 Task: Create a rule from the Routing list, Task moved to a section -> Set Priority in the project BitRise , set the section as Done clear the priority
Action: Mouse moved to (923, 83)
Screenshot: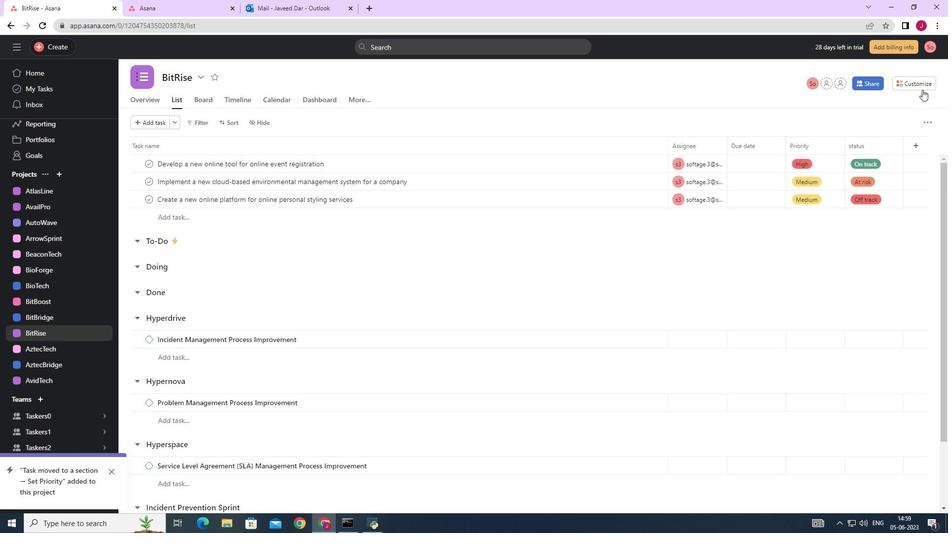 
Action: Mouse pressed left at (923, 83)
Screenshot: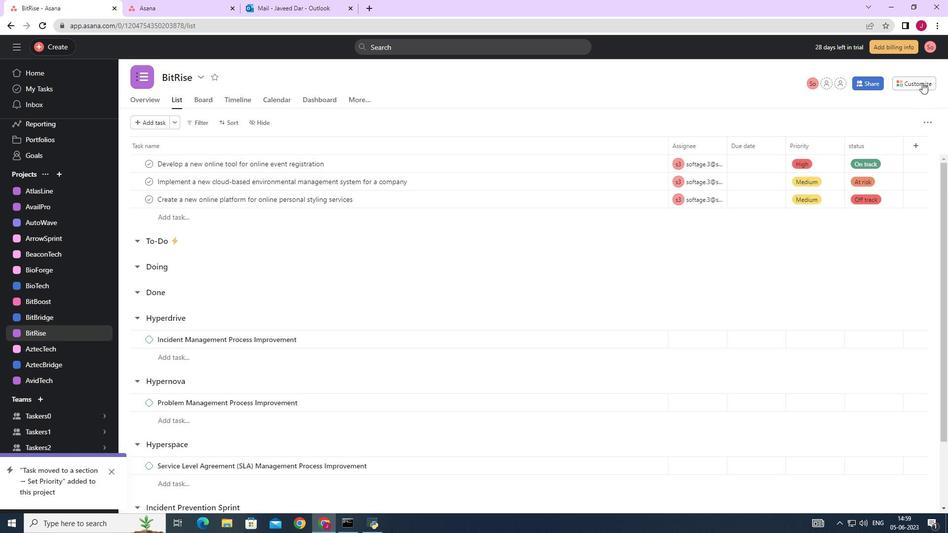 
Action: Mouse moved to (738, 204)
Screenshot: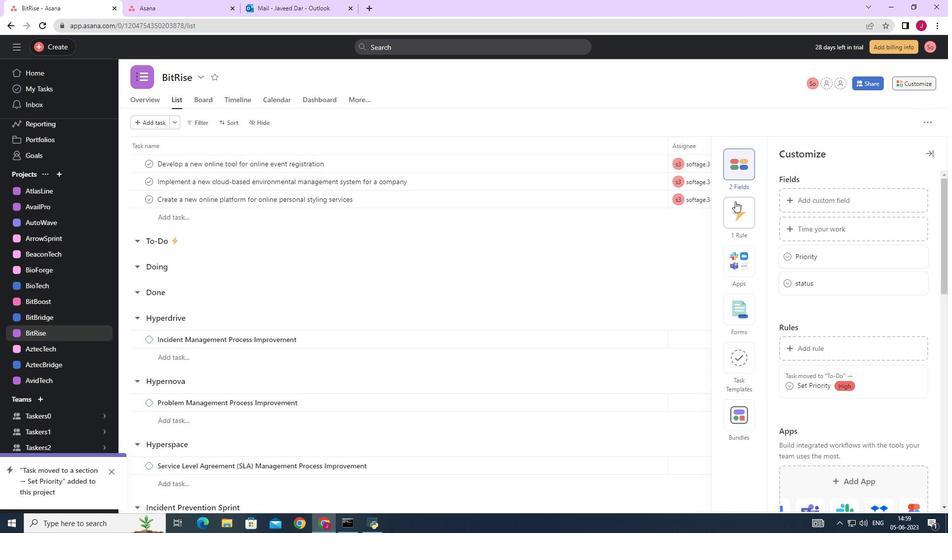 
Action: Mouse pressed left at (738, 204)
Screenshot: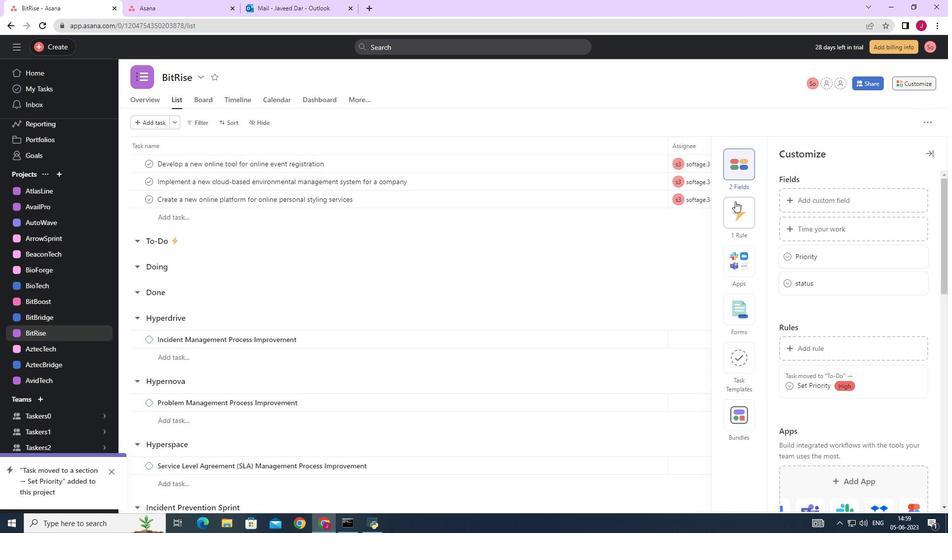 
Action: Mouse moved to (807, 200)
Screenshot: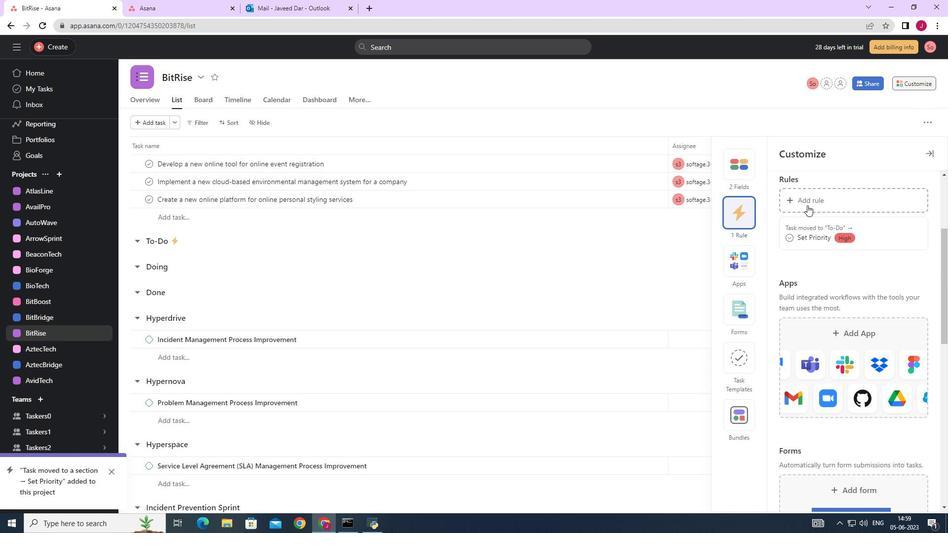 
Action: Mouse pressed left at (807, 200)
Screenshot: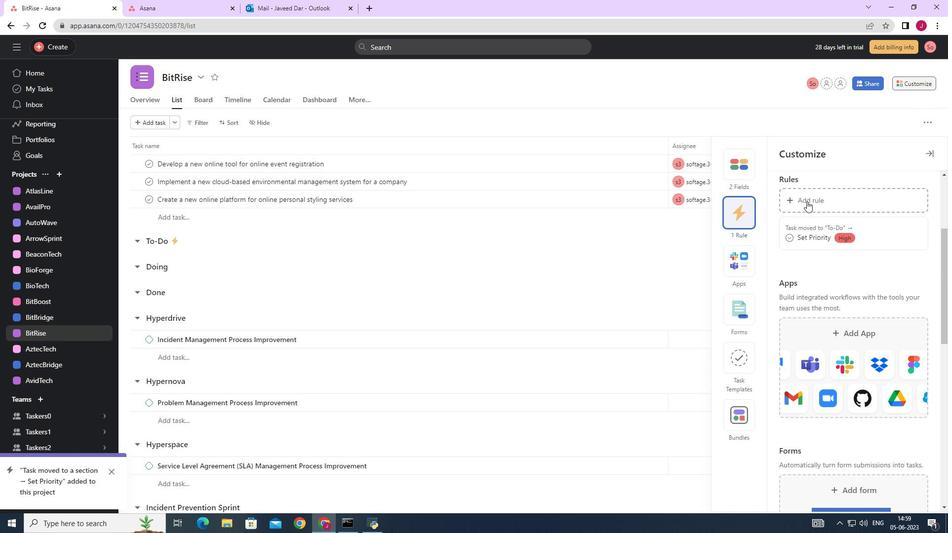 
Action: Mouse moved to (209, 131)
Screenshot: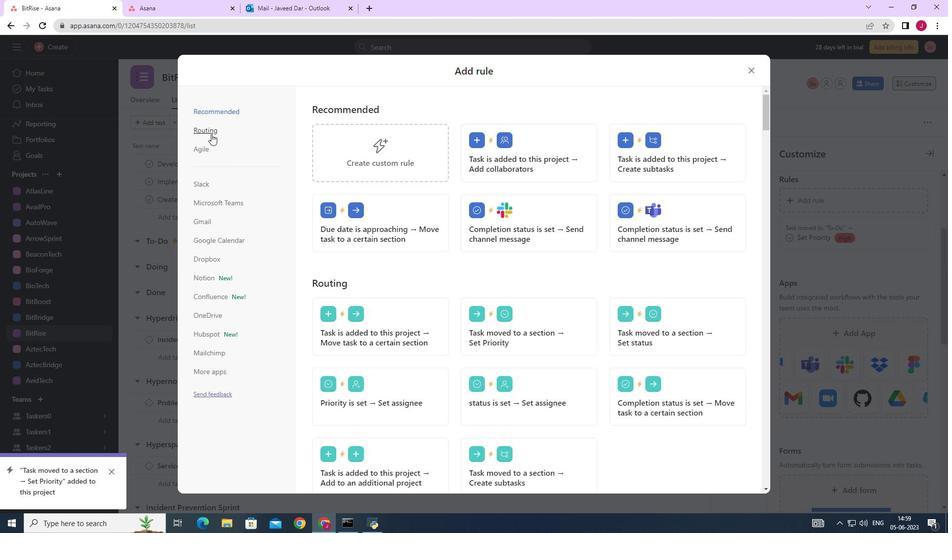 
Action: Mouse pressed left at (209, 131)
Screenshot: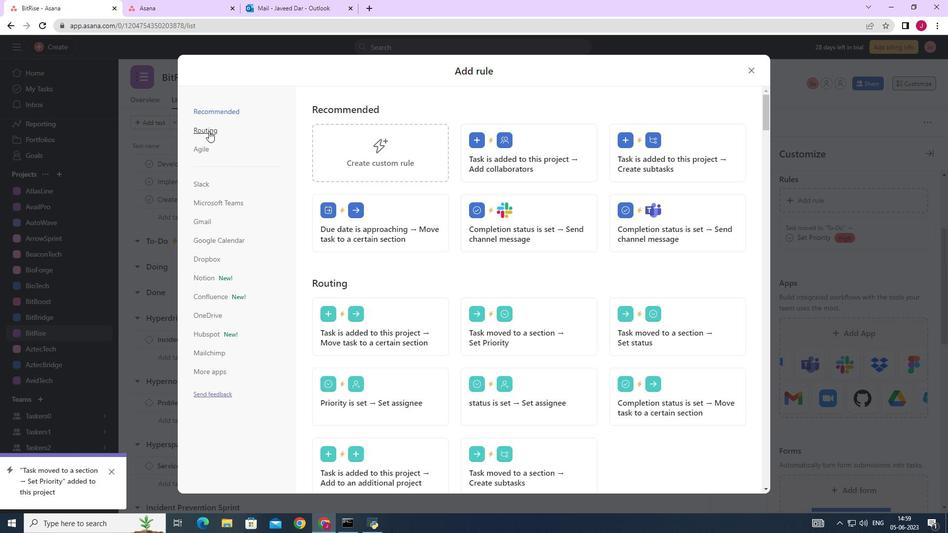 
Action: Mouse moved to (510, 143)
Screenshot: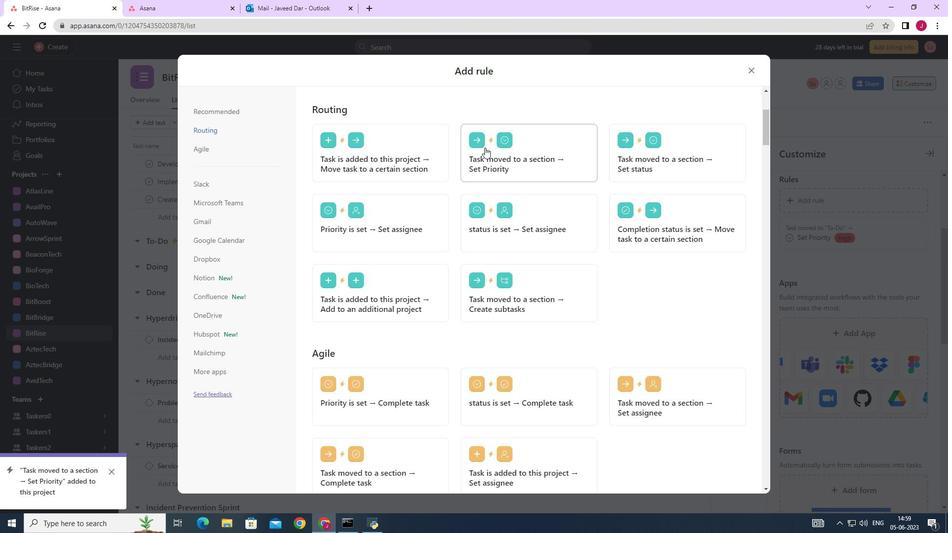 
Action: Mouse pressed left at (510, 143)
Screenshot: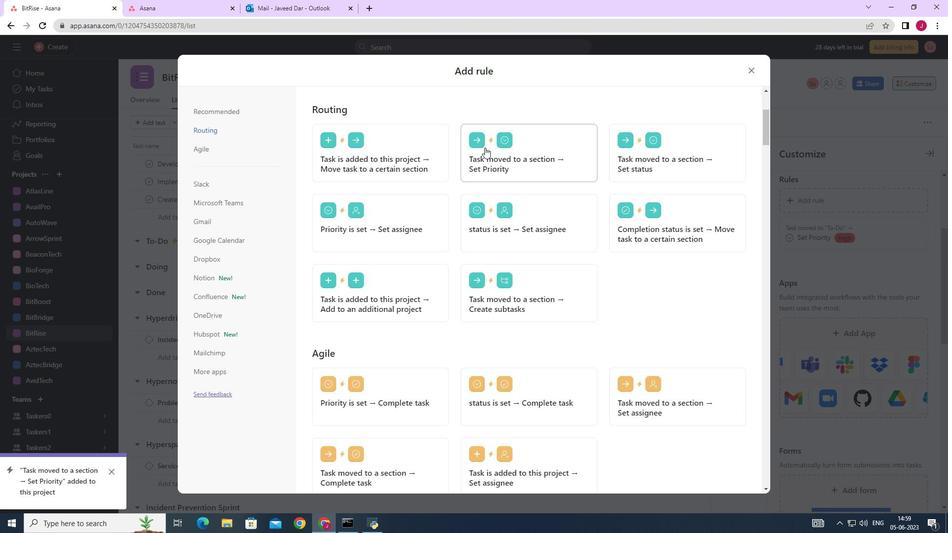 
Action: Mouse moved to (382, 259)
Screenshot: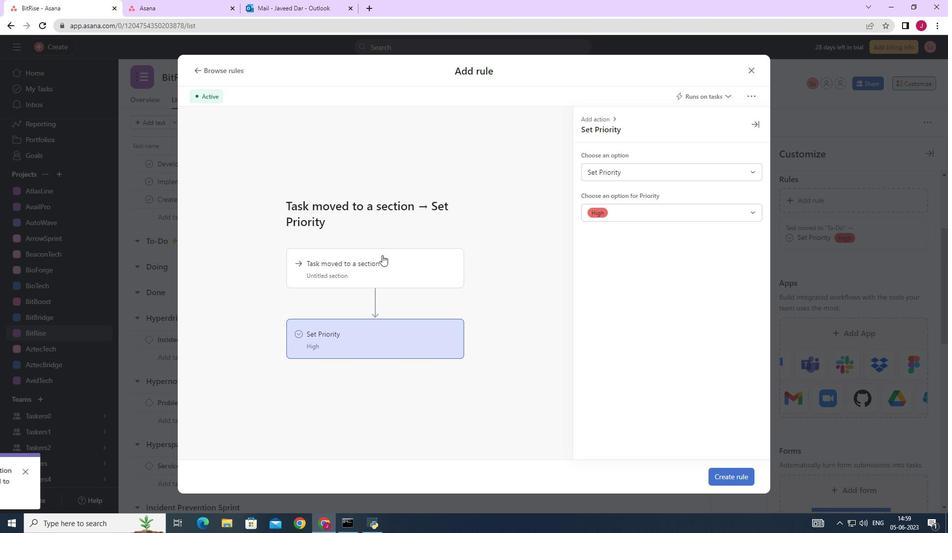 
Action: Mouse pressed left at (382, 259)
Screenshot: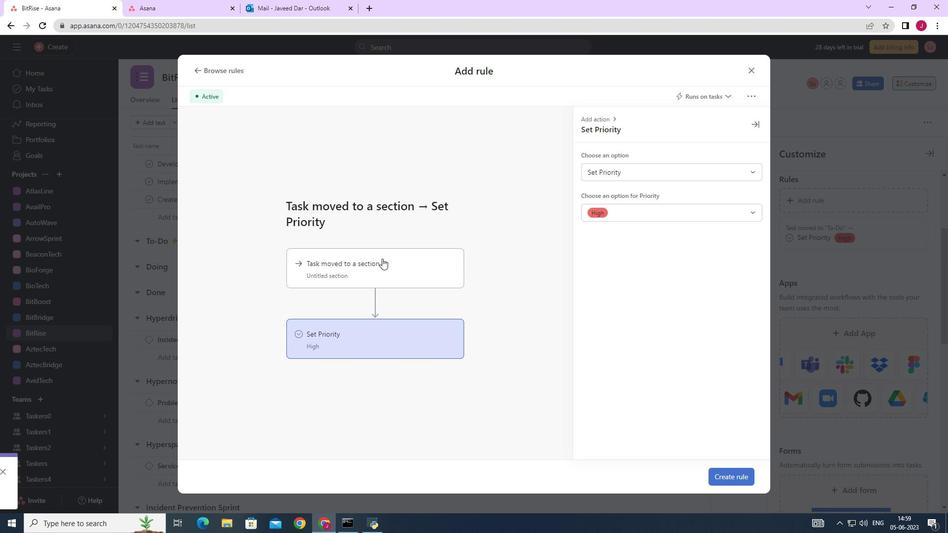 
Action: Mouse moved to (668, 170)
Screenshot: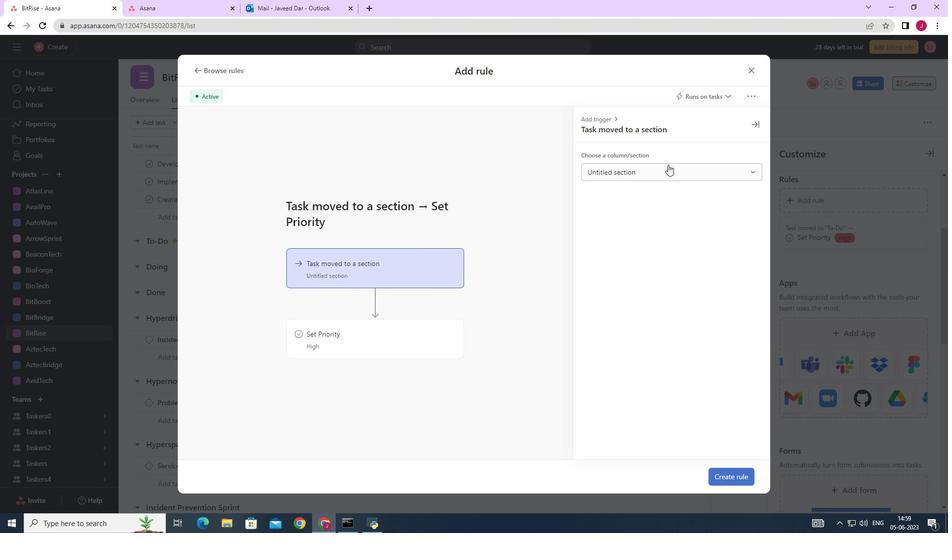 
Action: Mouse pressed left at (668, 170)
Screenshot: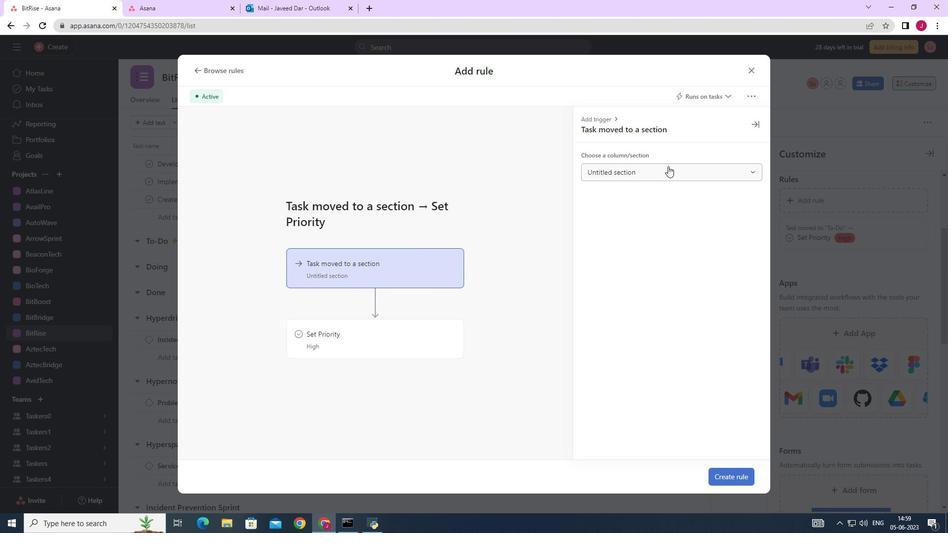 
Action: Mouse moved to (614, 244)
Screenshot: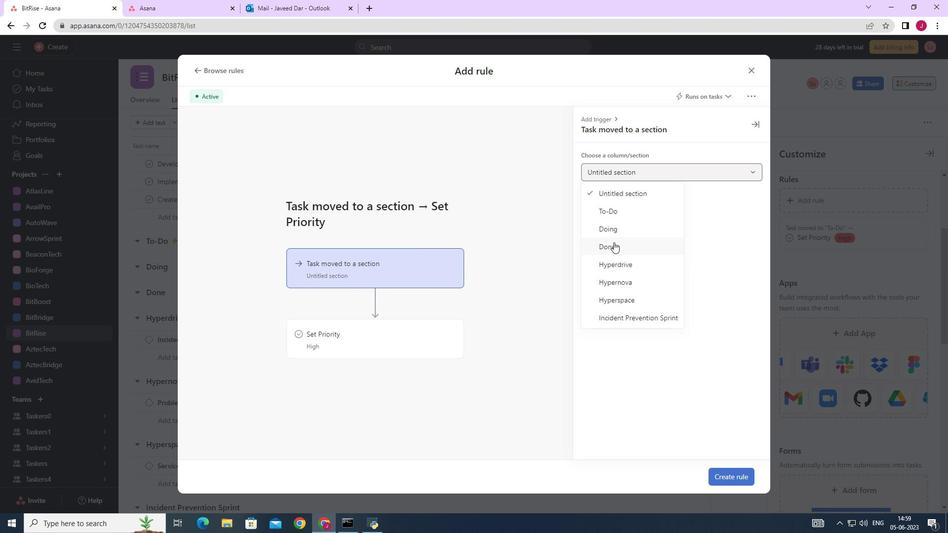 
Action: Mouse pressed left at (614, 244)
Screenshot: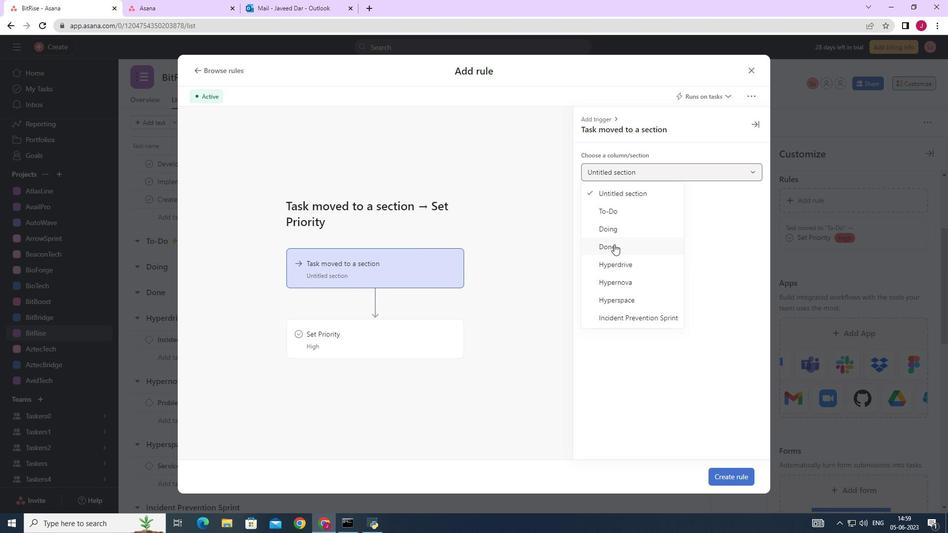 
Action: Mouse moved to (391, 341)
Screenshot: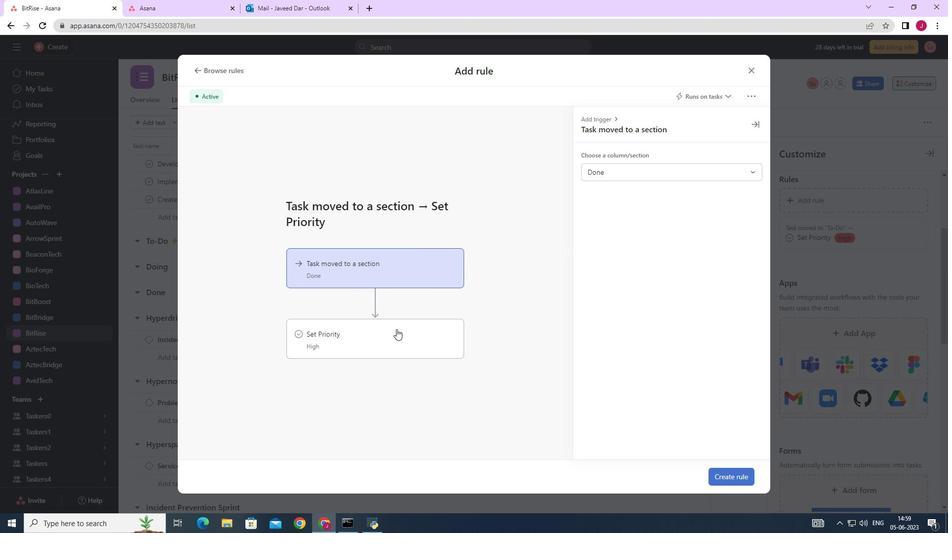 
Action: Mouse pressed left at (391, 341)
Screenshot: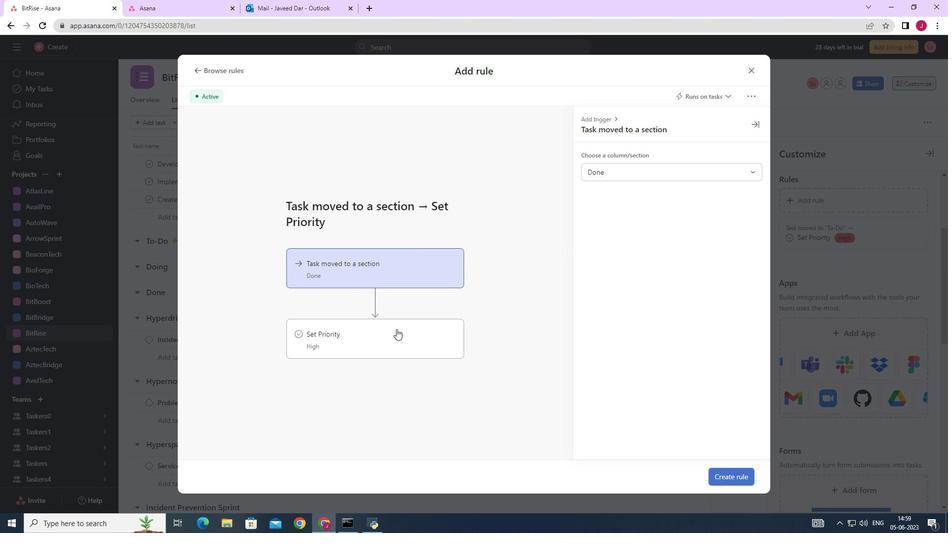 
Action: Mouse moved to (616, 170)
Screenshot: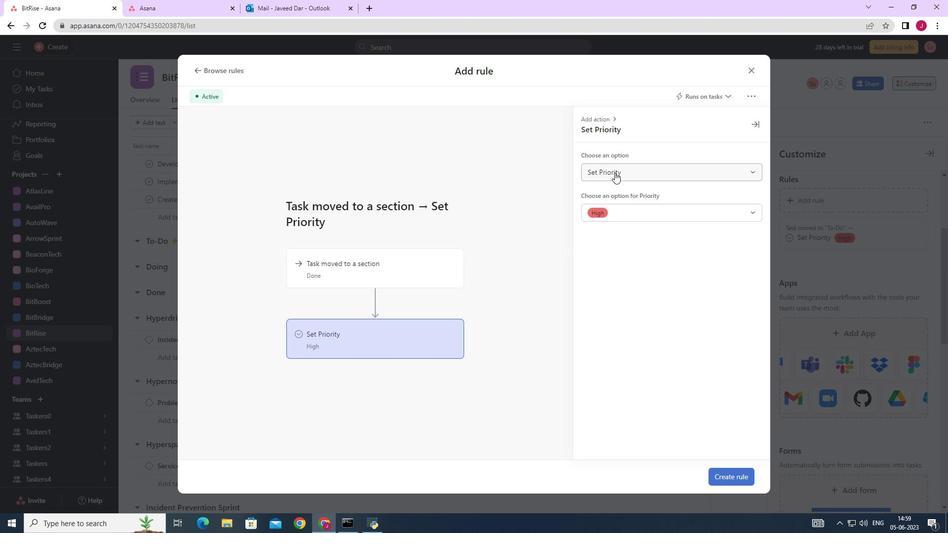 
Action: Mouse pressed left at (616, 170)
Screenshot: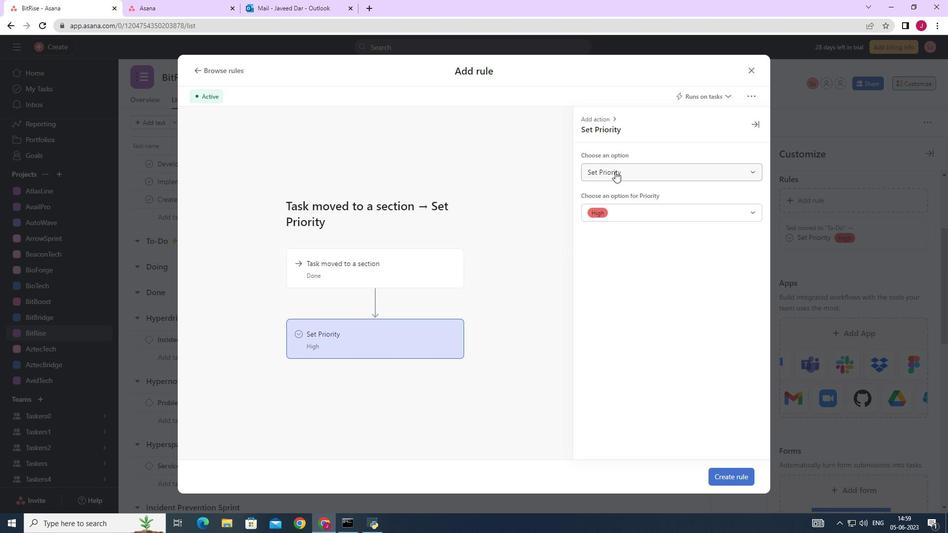 
Action: Mouse moved to (616, 209)
Screenshot: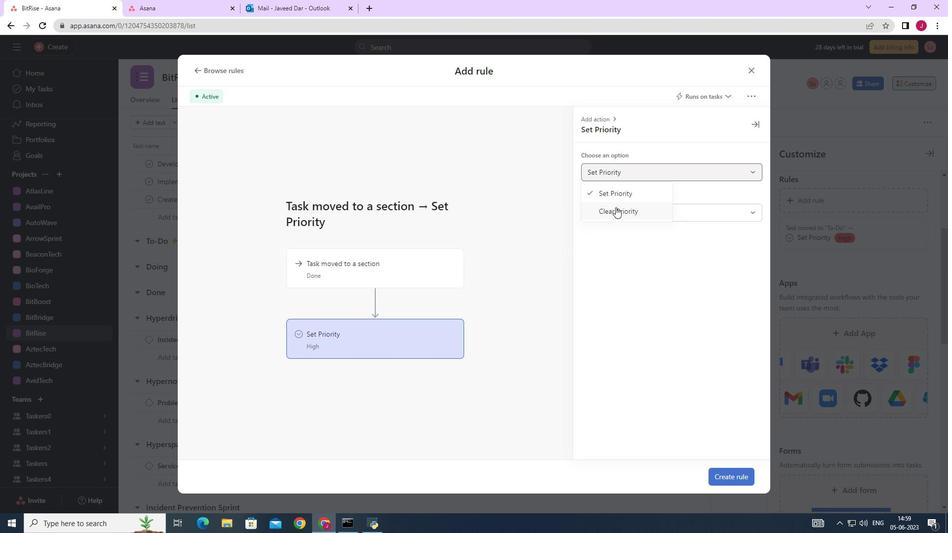 
Action: Mouse pressed left at (616, 209)
Screenshot: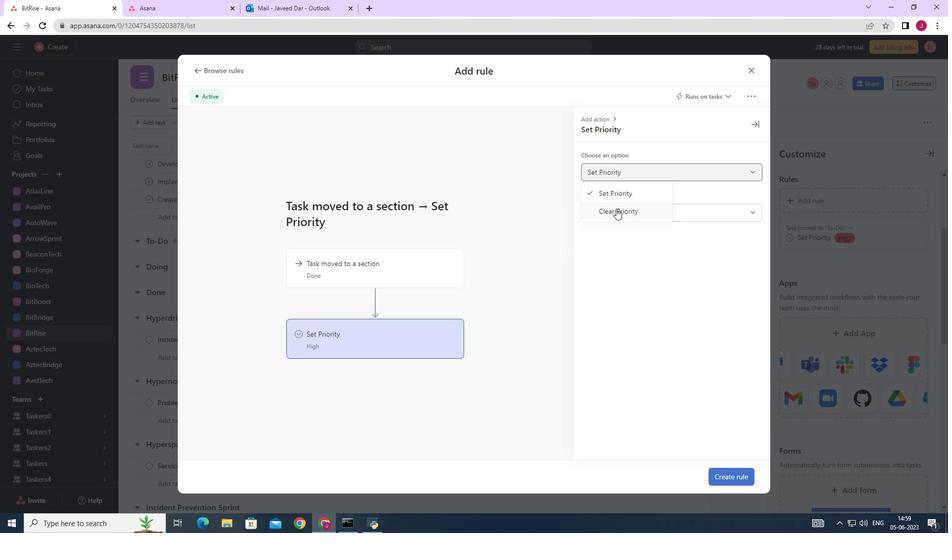 
Action: Mouse moved to (394, 332)
Screenshot: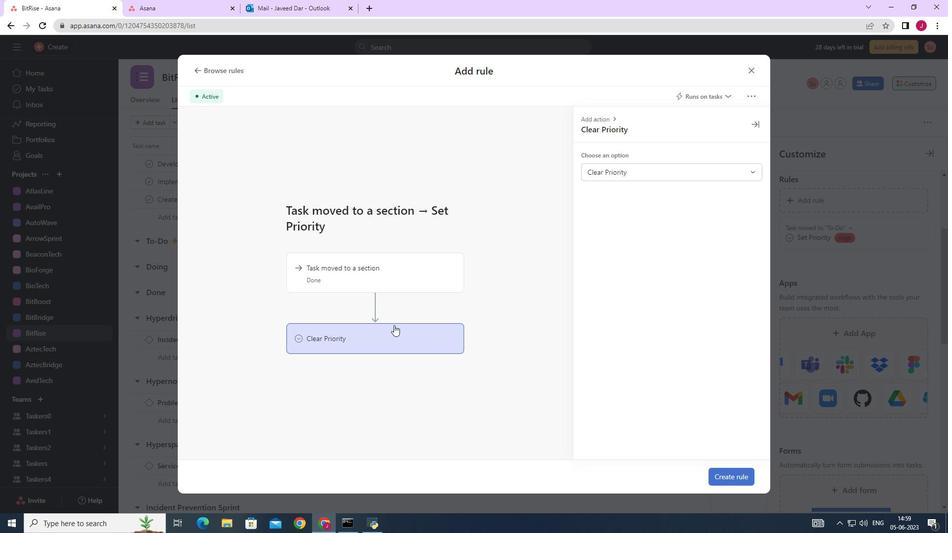 
Action: Mouse pressed left at (394, 332)
Screenshot: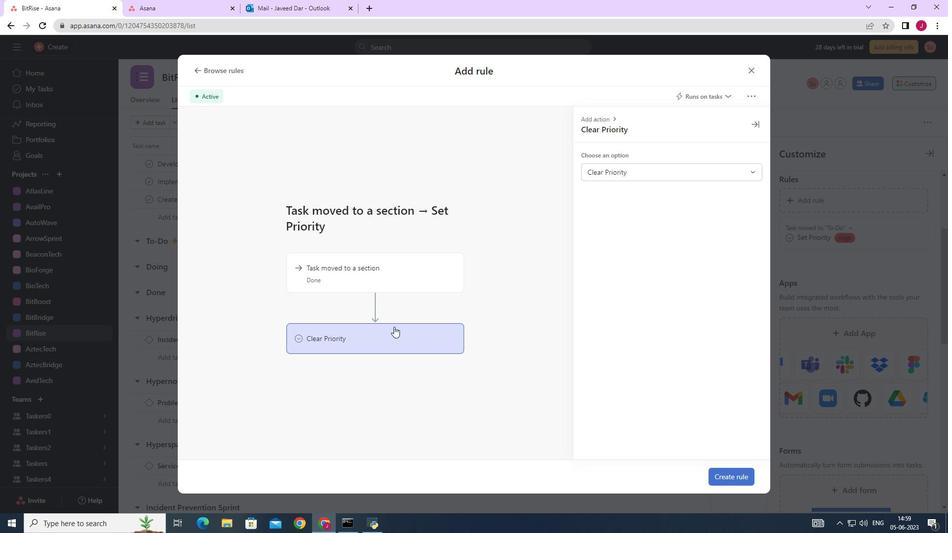
Action: Mouse moved to (718, 480)
Screenshot: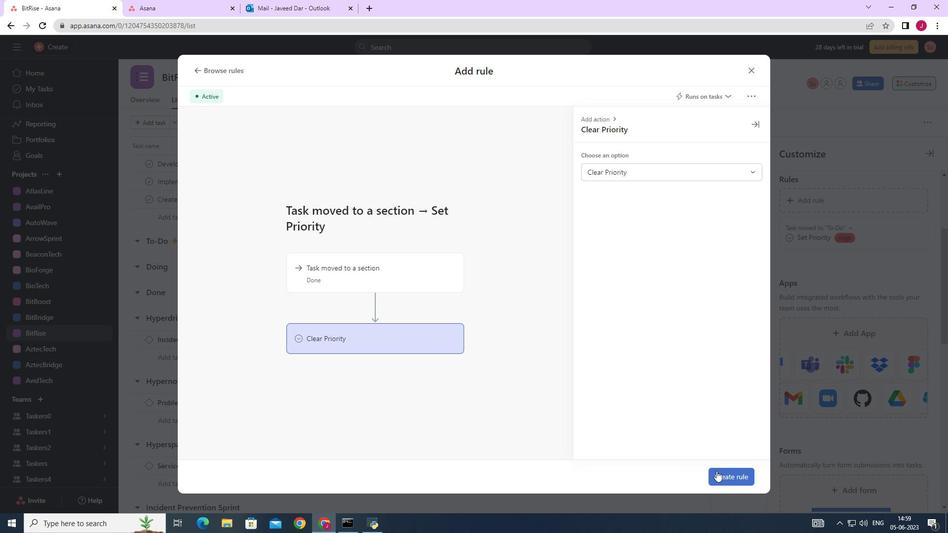 
Action: Mouse pressed left at (718, 480)
Screenshot: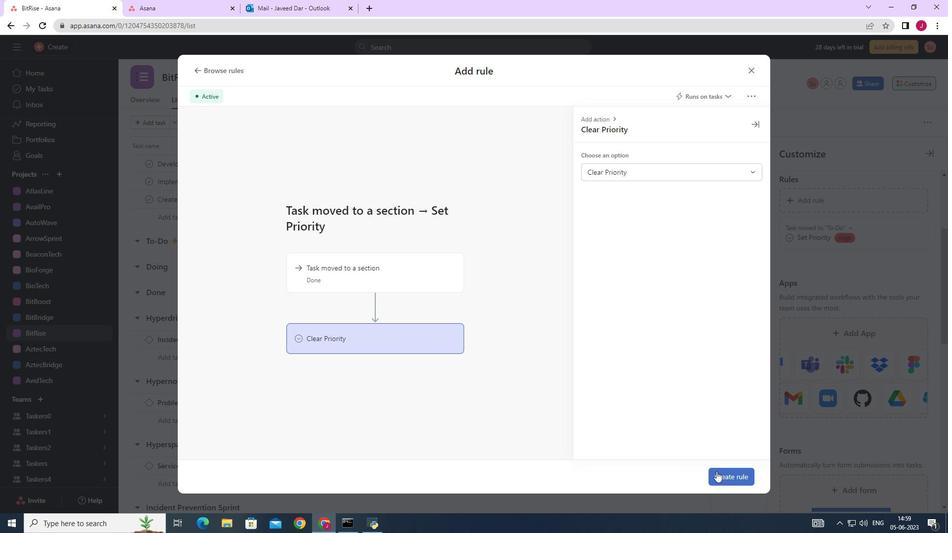 
Action: Mouse moved to (685, 433)
Screenshot: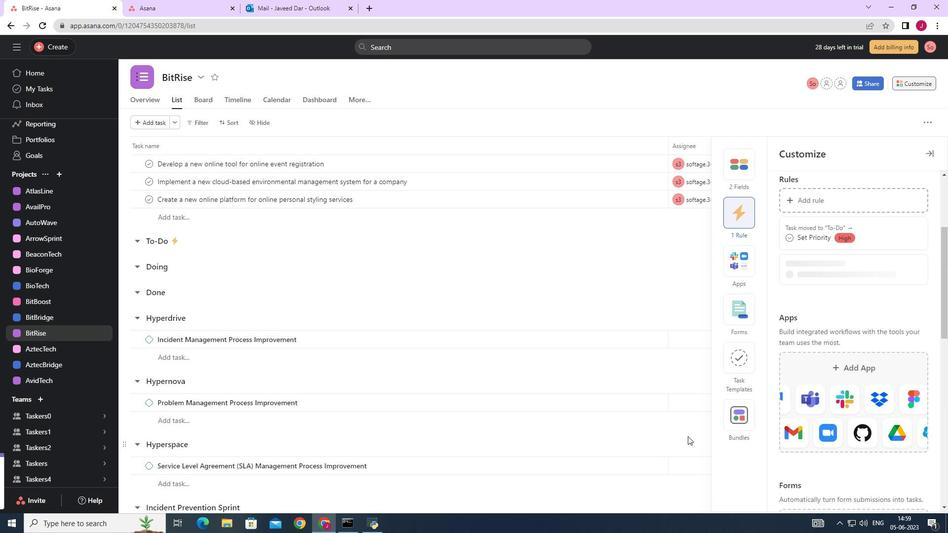 
